 Task: Click on the personal dictionary option and add the word "car".
Action: Mouse moved to (268, 131)
Screenshot: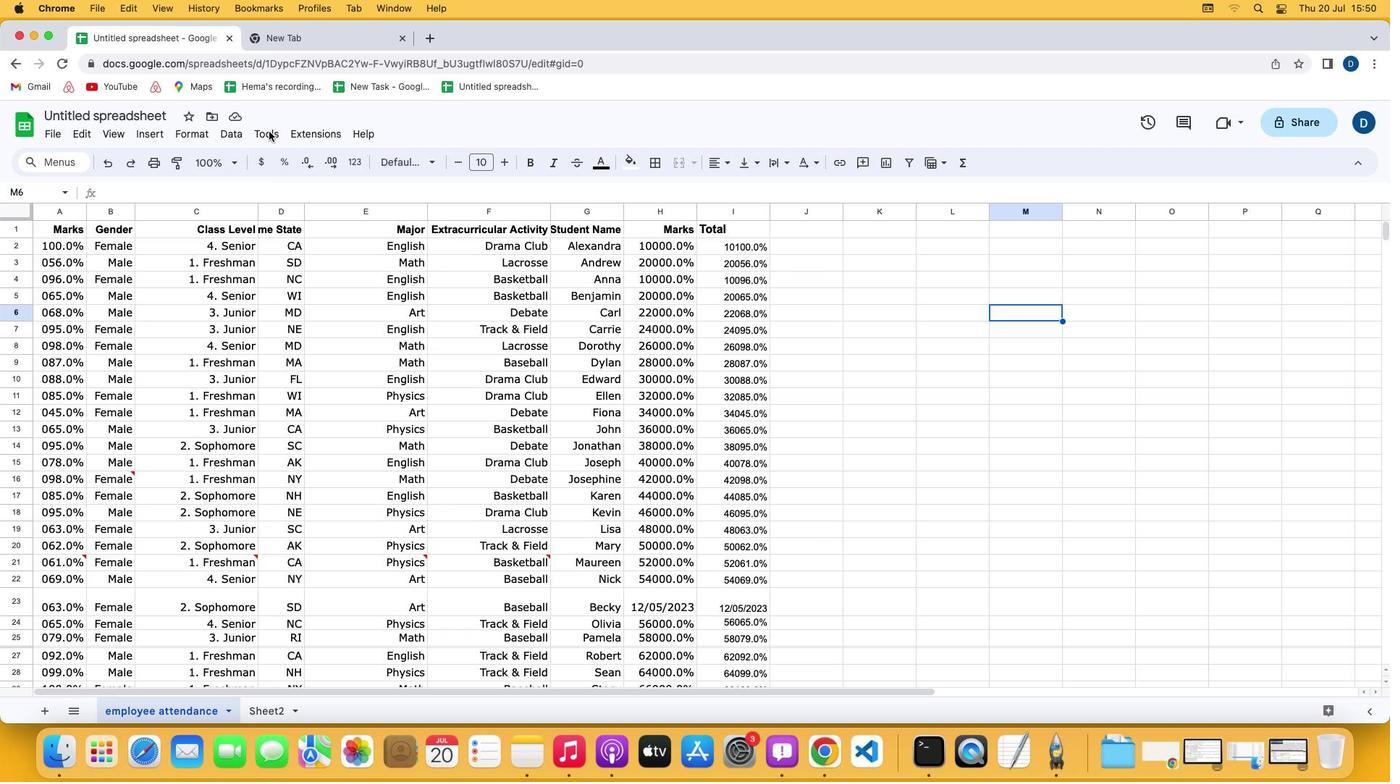 
Action: Mouse pressed left at (268, 131)
Screenshot: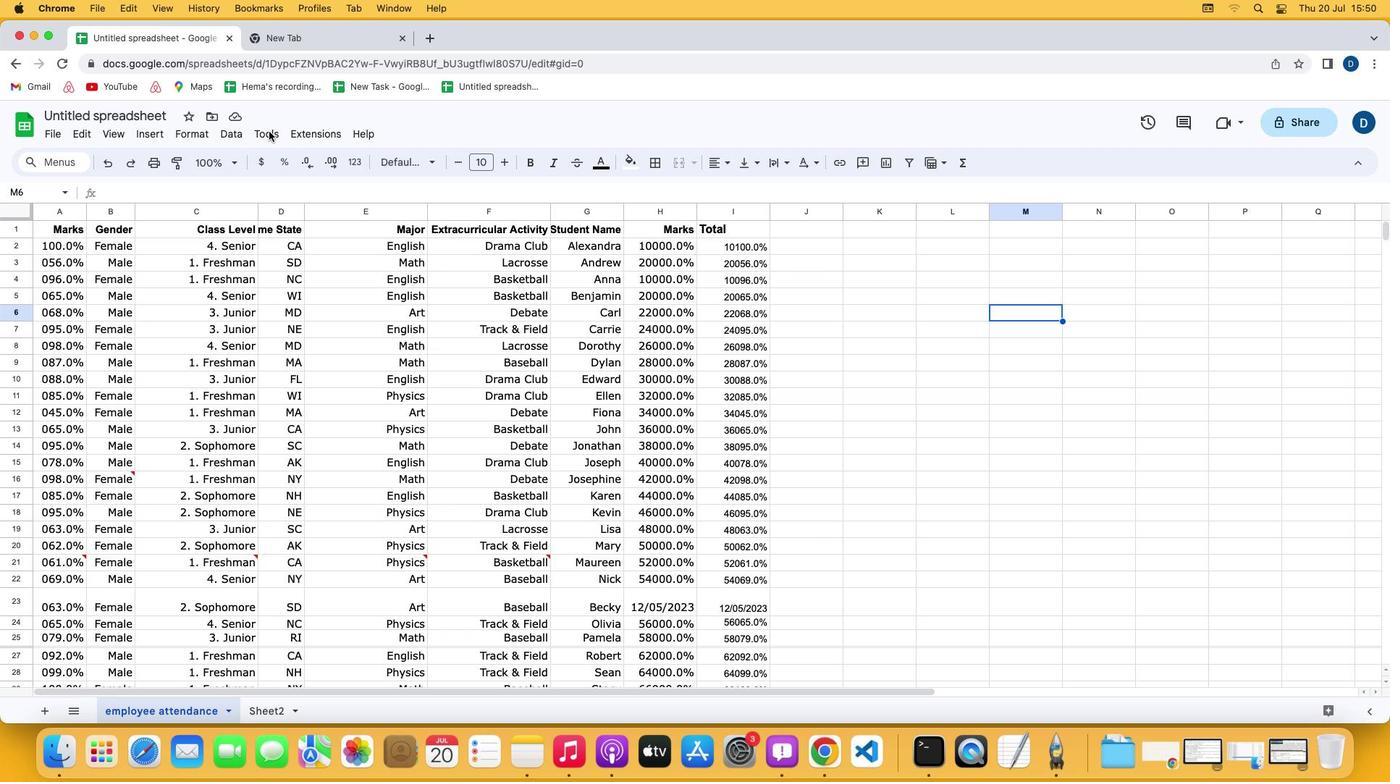 
Action: Mouse moved to (271, 132)
Screenshot: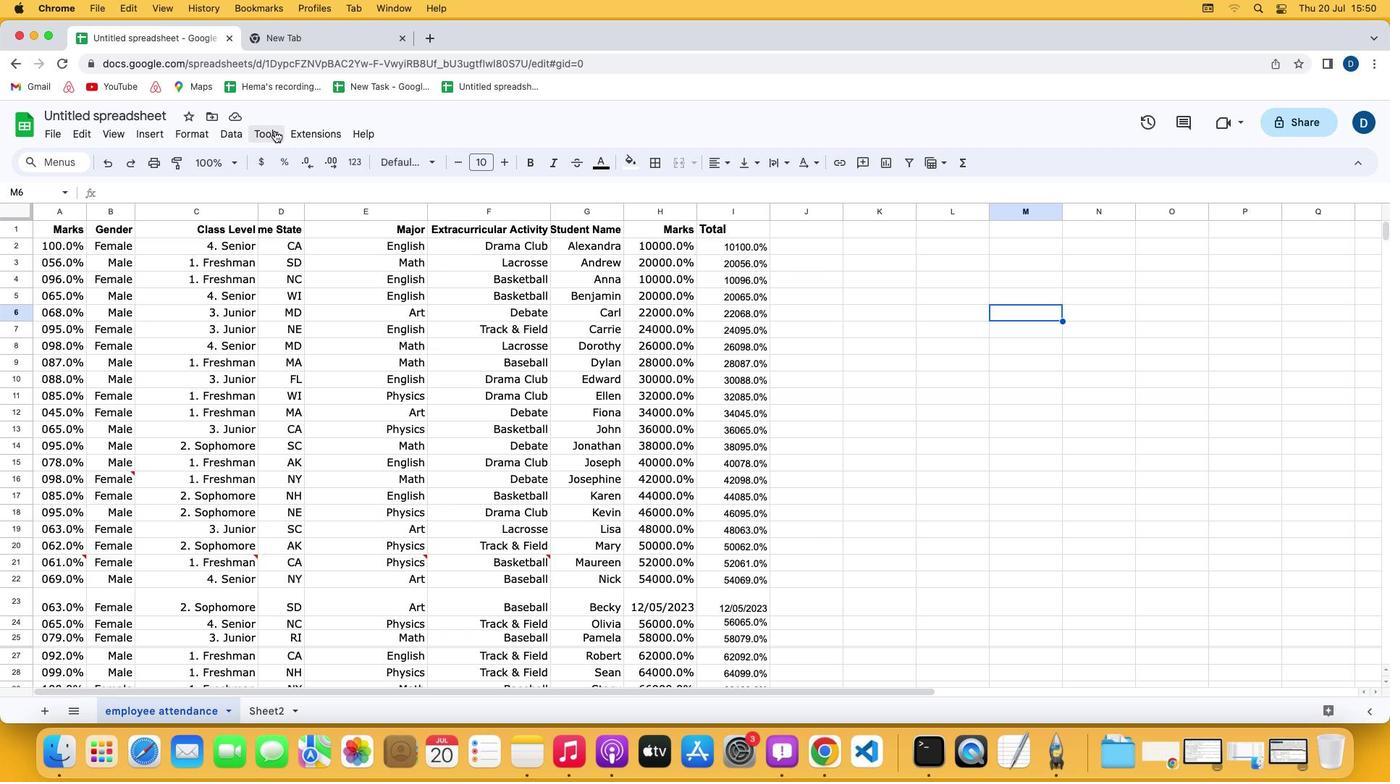 
Action: Mouse pressed left at (271, 132)
Screenshot: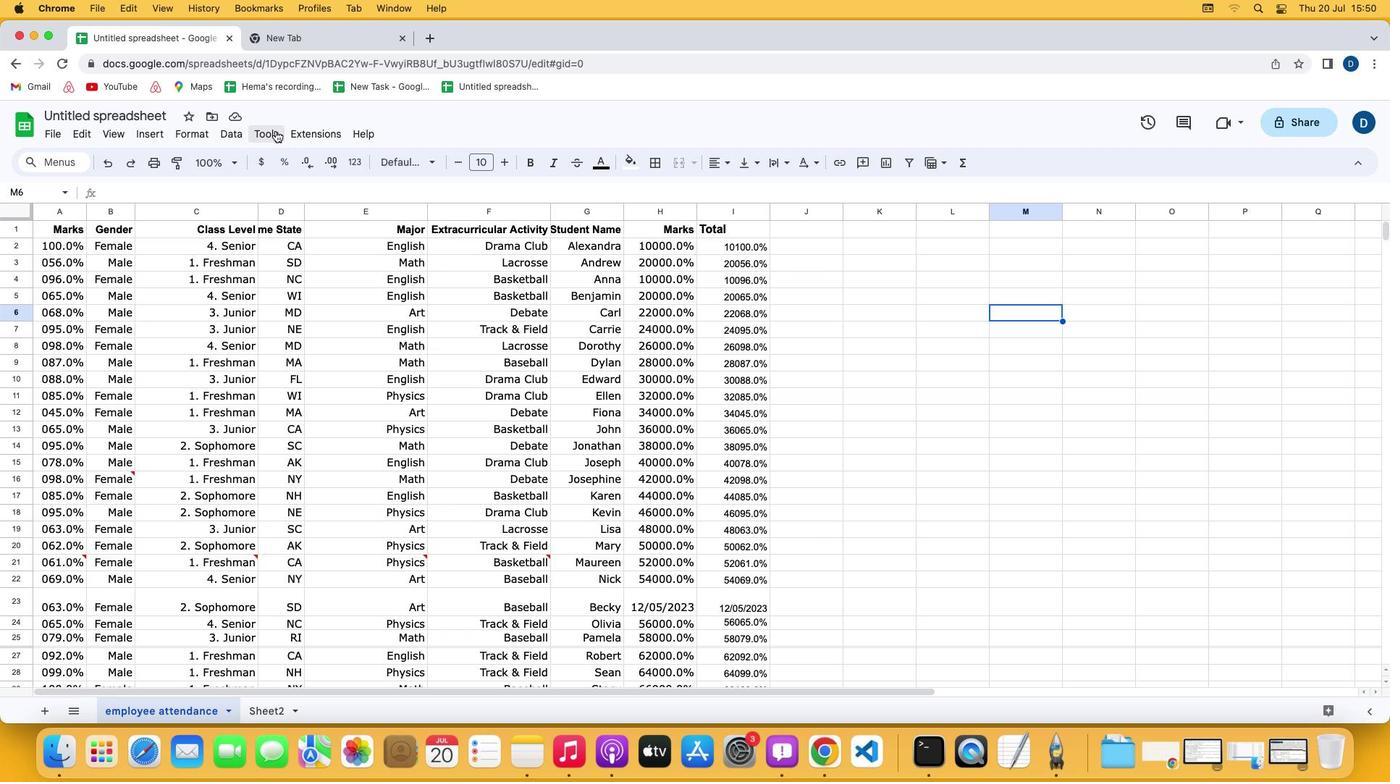 
Action: Mouse moved to (536, 225)
Screenshot: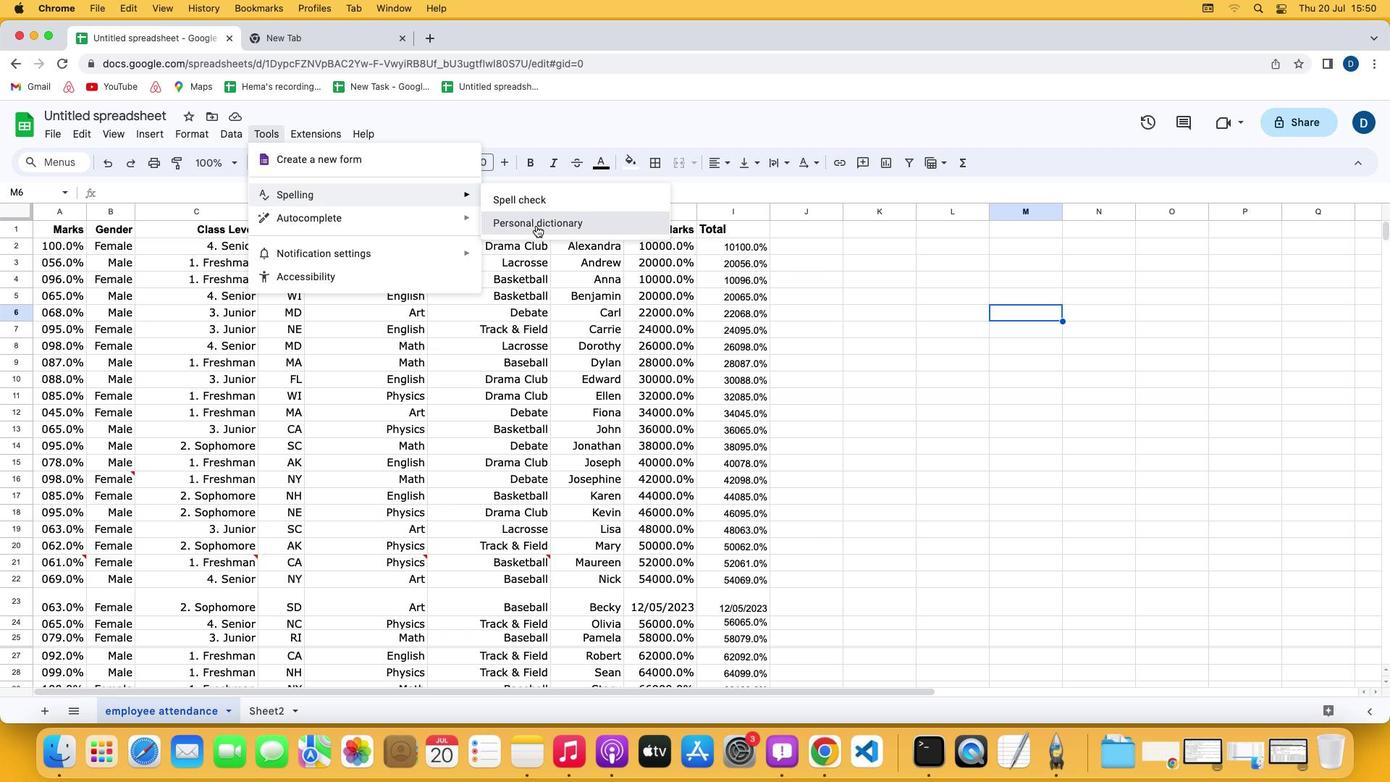 
Action: Mouse pressed left at (536, 225)
Screenshot: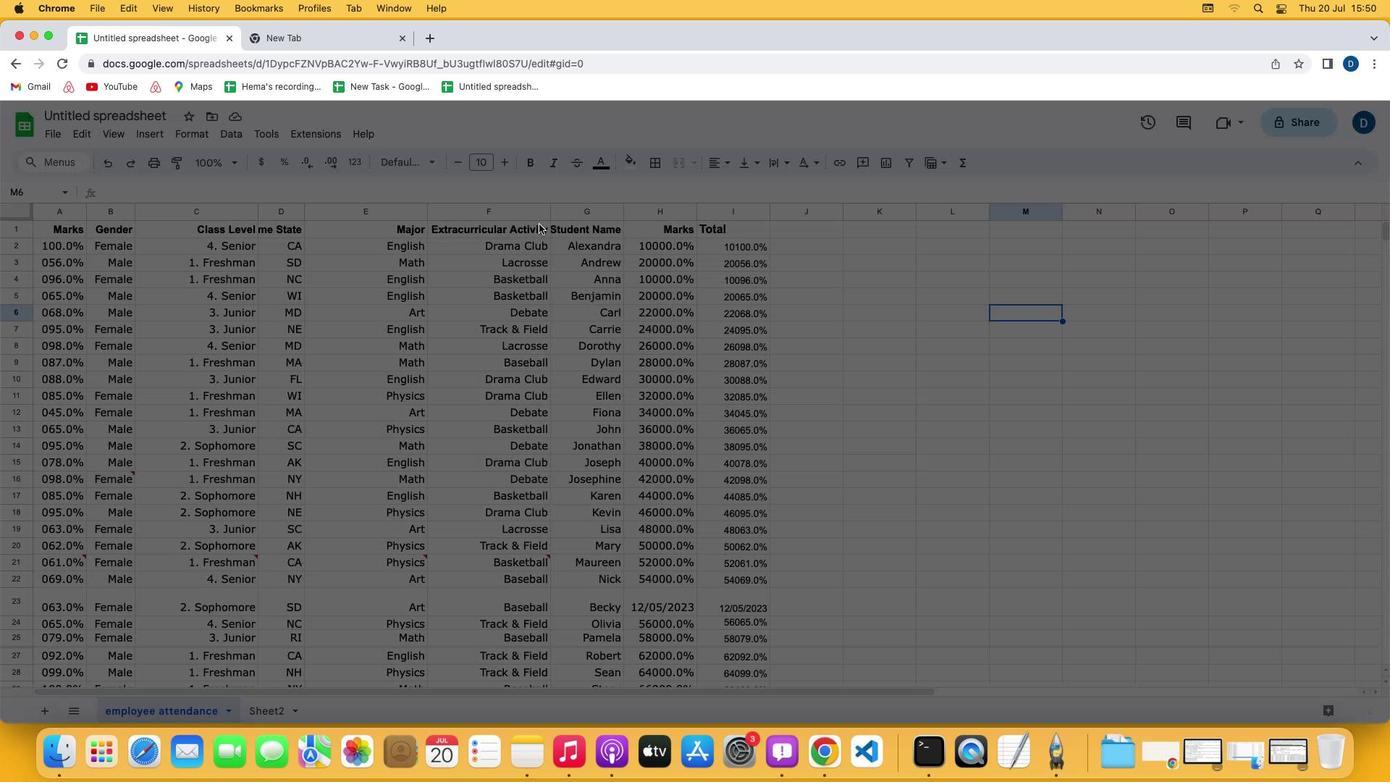 
Action: Mouse moved to (616, 315)
Screenshot: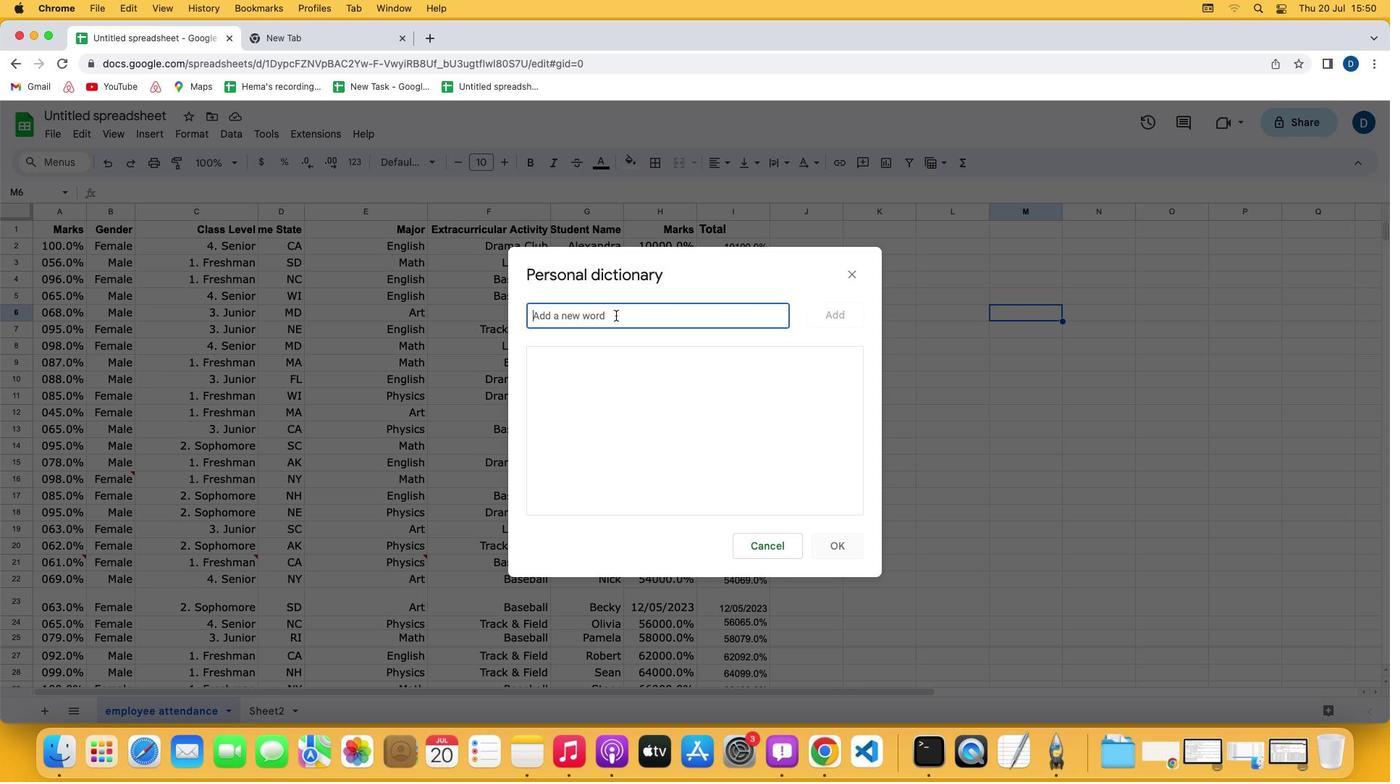 
Action: Mouse pressed left at (616, 315)
Screenshot: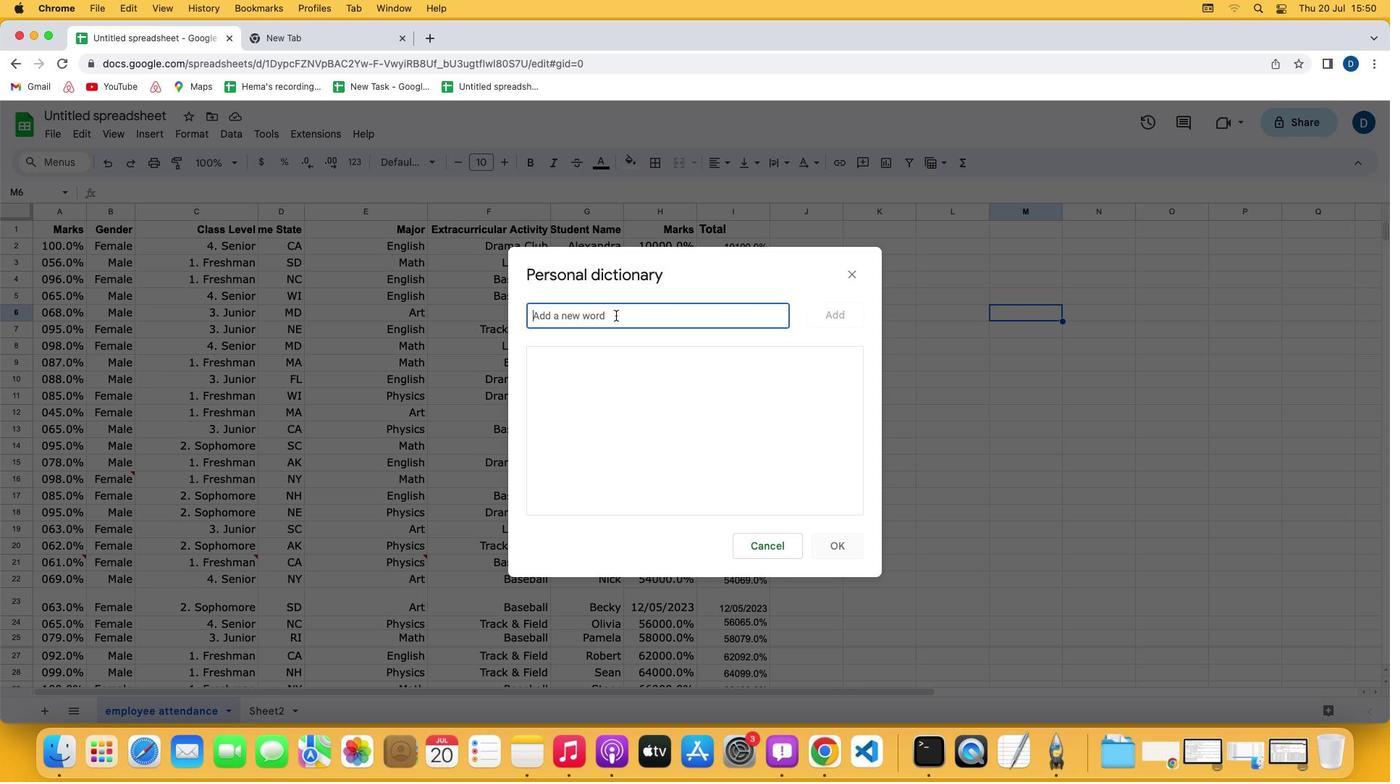 
Action: Key pressed Key.shift'c''a''r'
Screenshot: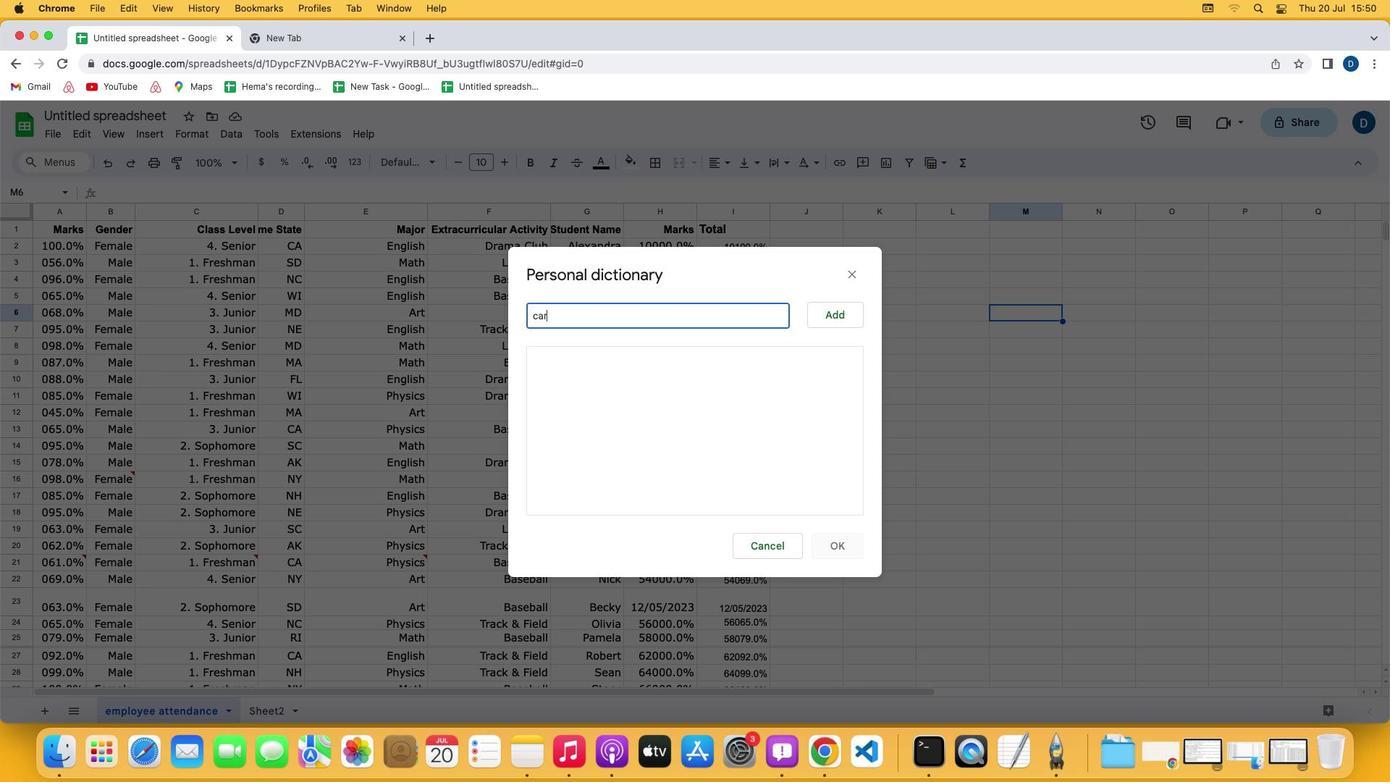 
Action: Mouse moved to (843, 311)
Screenshot: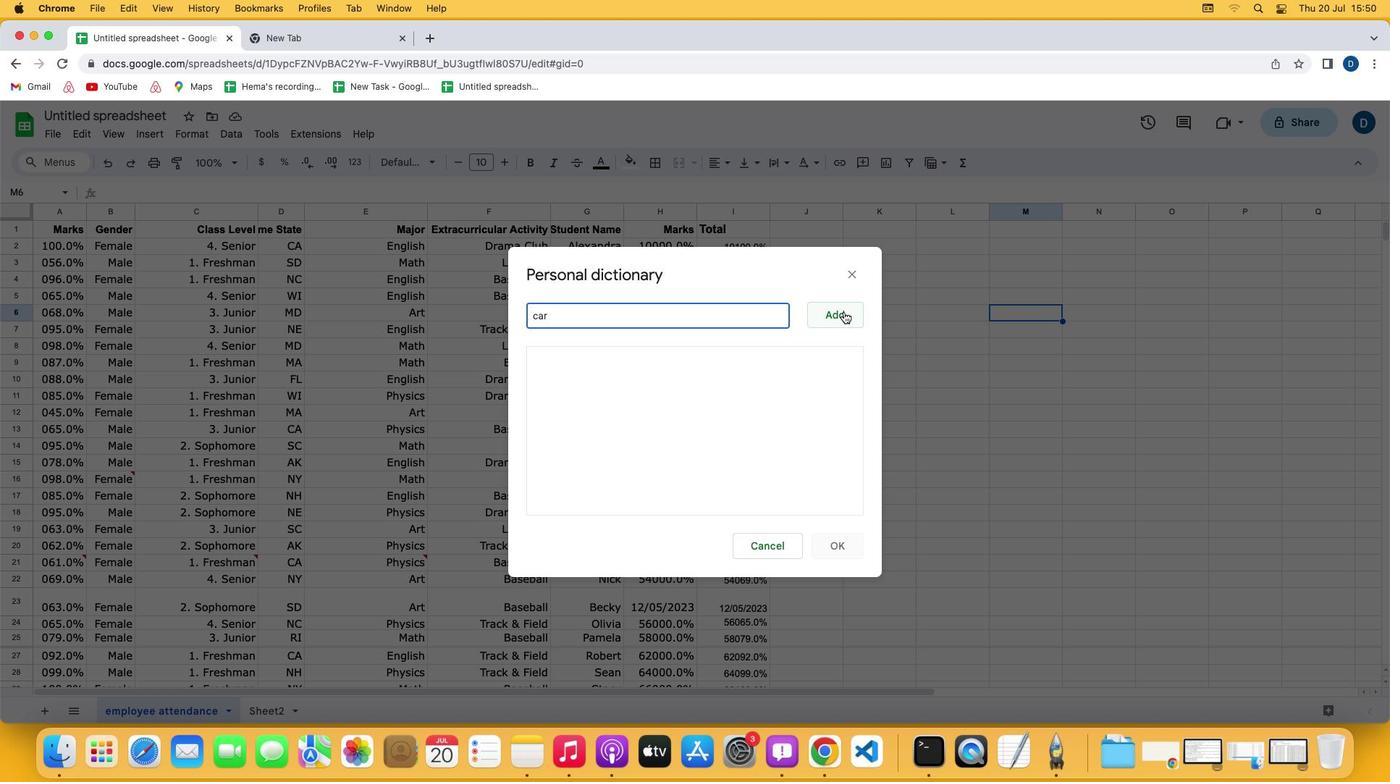 
Action: Mouse pressed left at (843, 311)
Screenshot: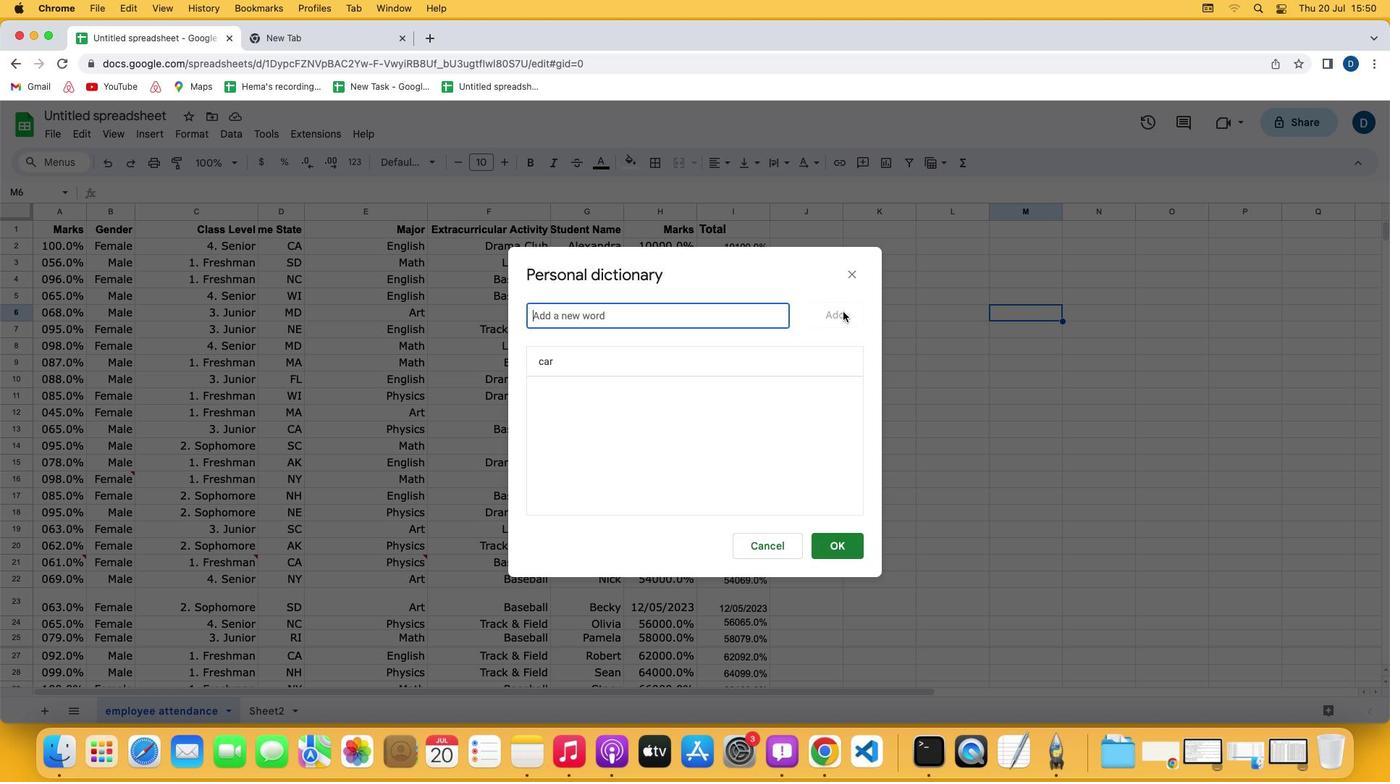 
Action: Mouse moved to (815, 407)
Screenshot: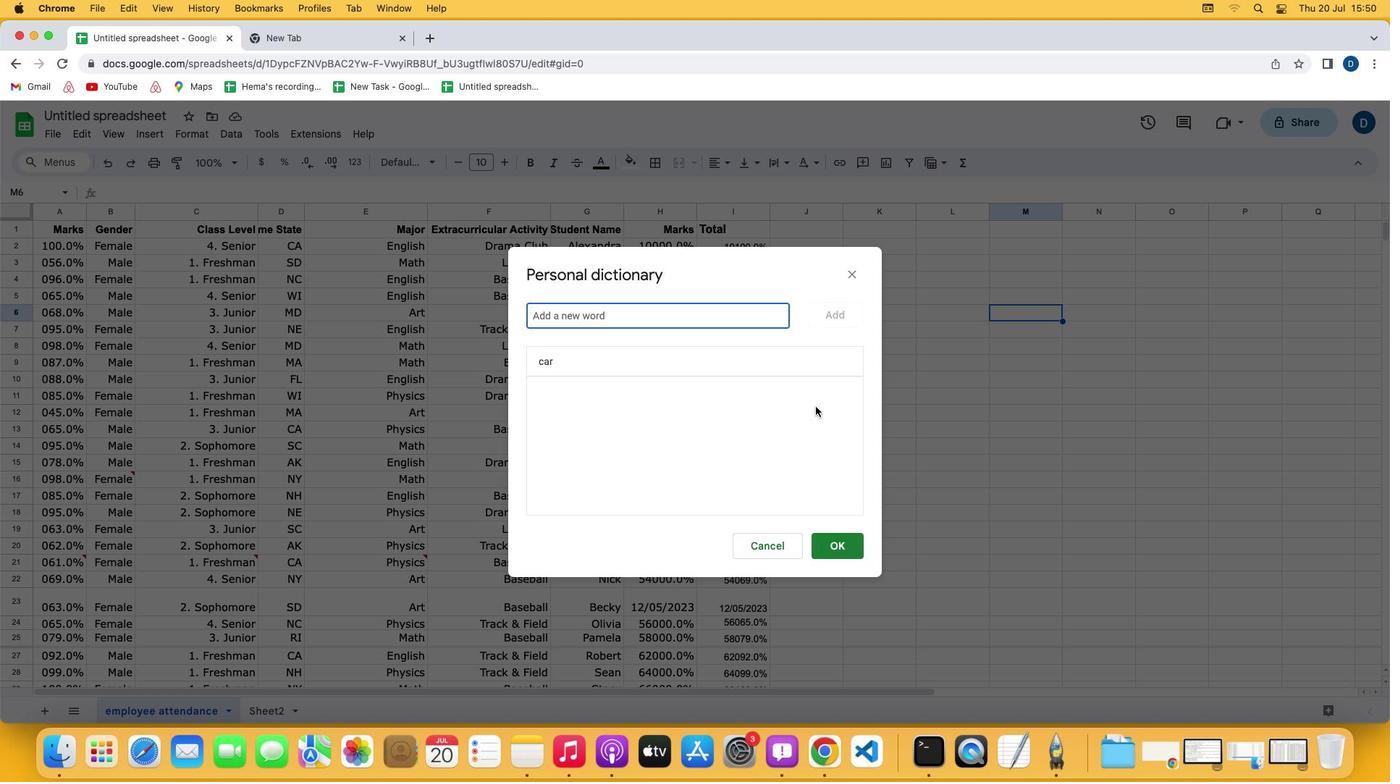 
